 Task: Add the task  Upgrade and migrate company vendor management to a cloud-based solution to the section Gravity Assist in the project BeyondTech and add a Due Date to the respective task as 2024/01/07
Action: Mouse moved to (604, 453)
Screenshot: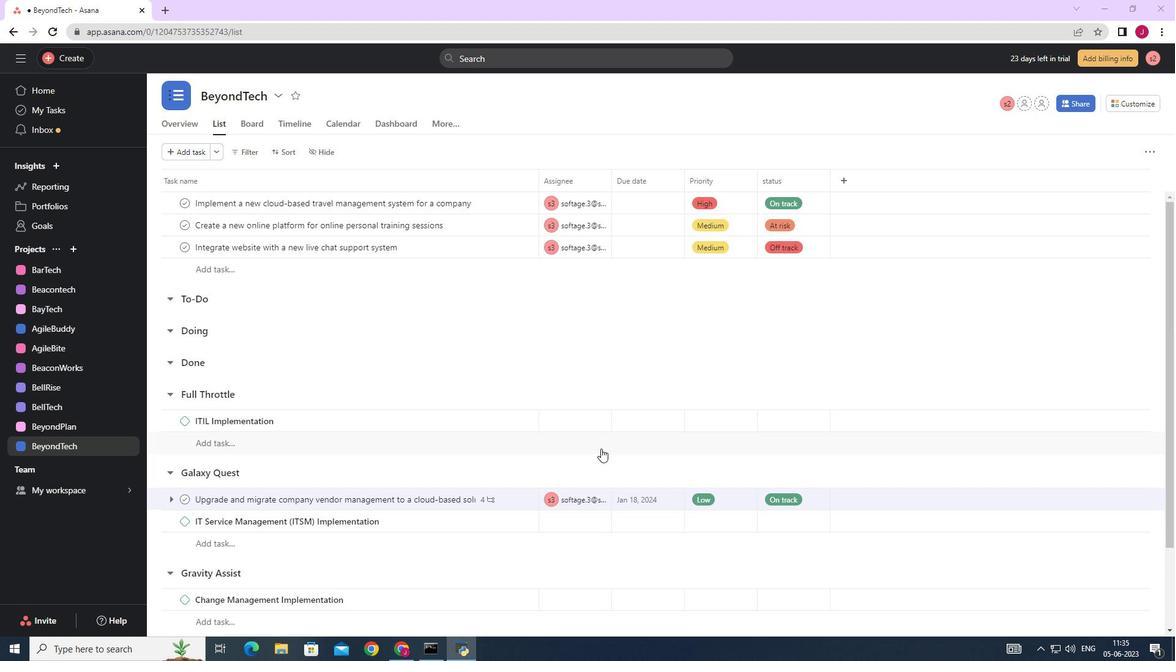 
Action: Mouse scrolled (604, 452) with delta (0, 0)
Screenshot: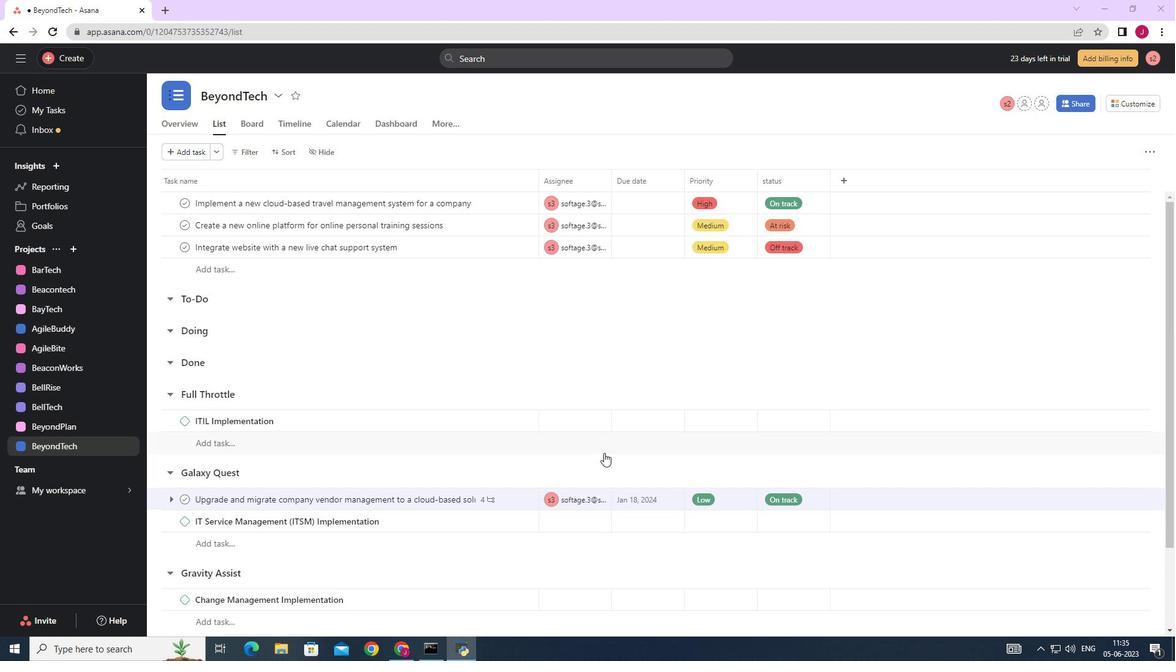 
Action: Mouse scrolled (604, 452) with delta (0, 0)
Screenshot: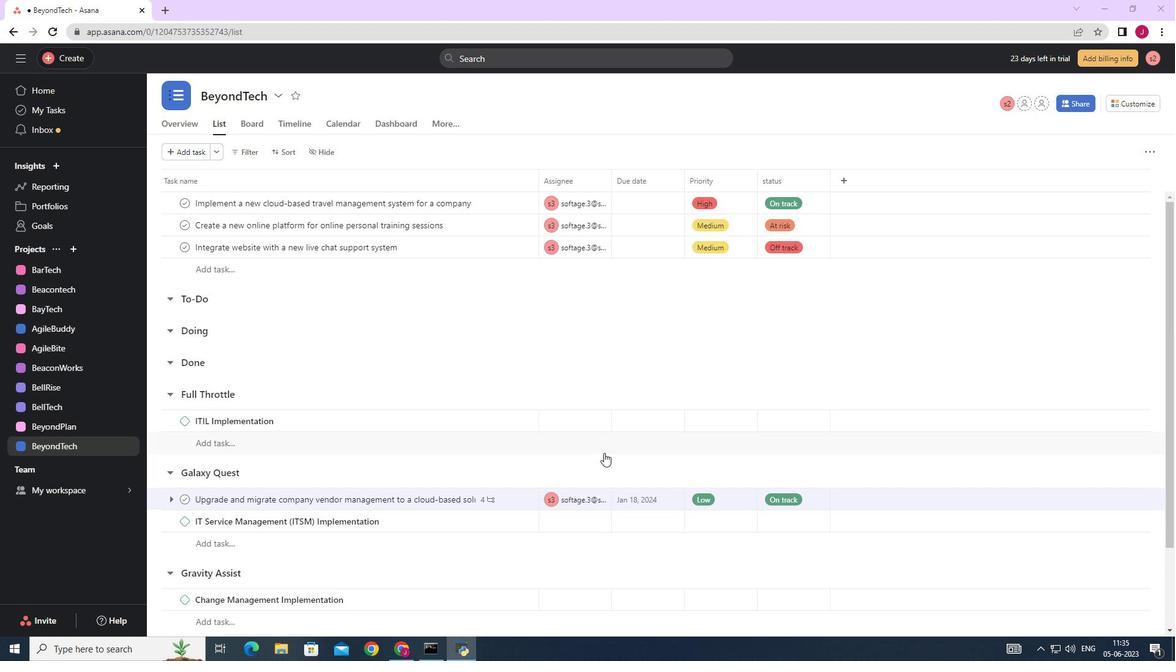 
Action: Mouse scrolled (604, 452) with delta (0, 0)
Screenshot: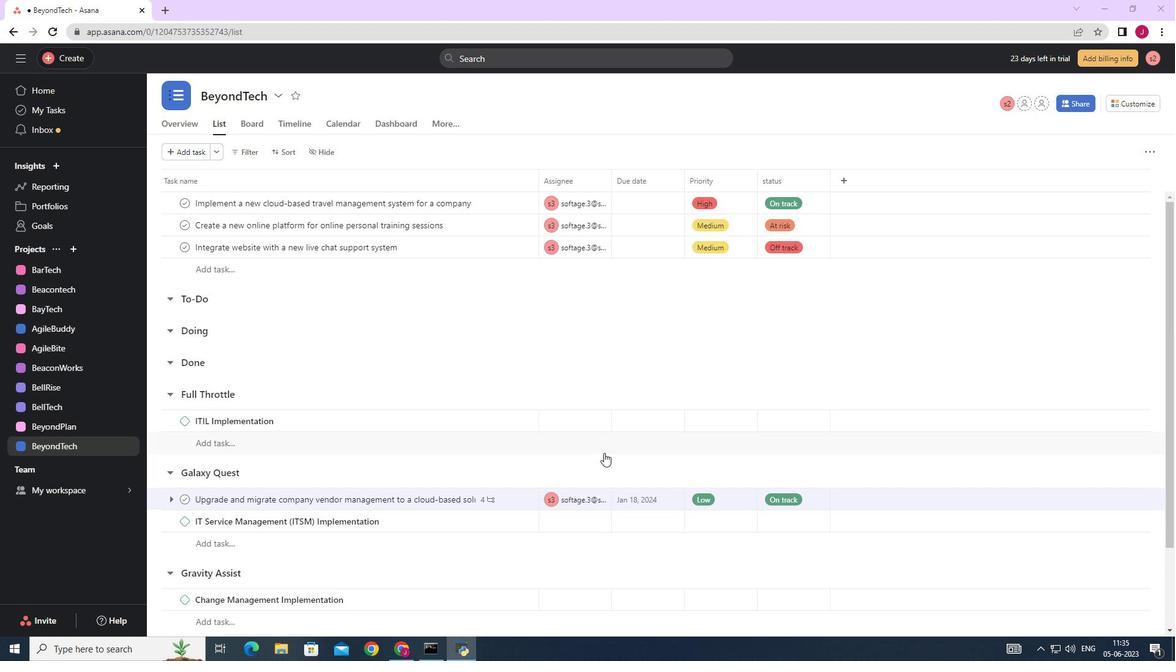 
Action: Mouse scrolled (604, 452) with delta (0, 0)
Screenshot: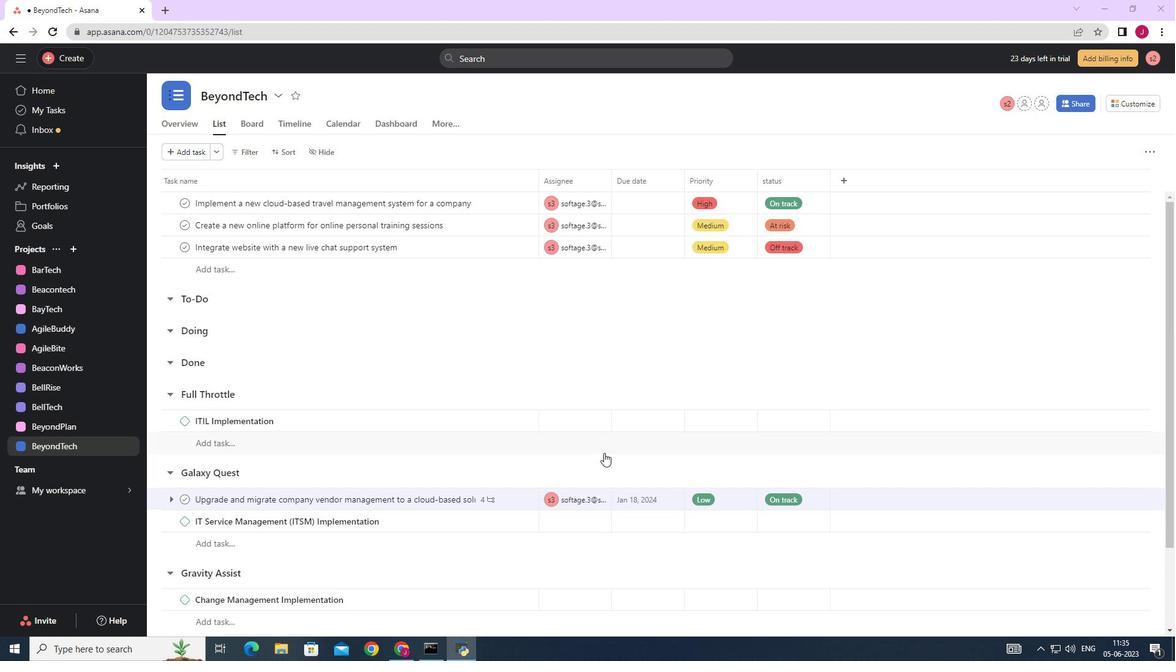 
Action: Mouse moved to (506, 401)
Screenshot: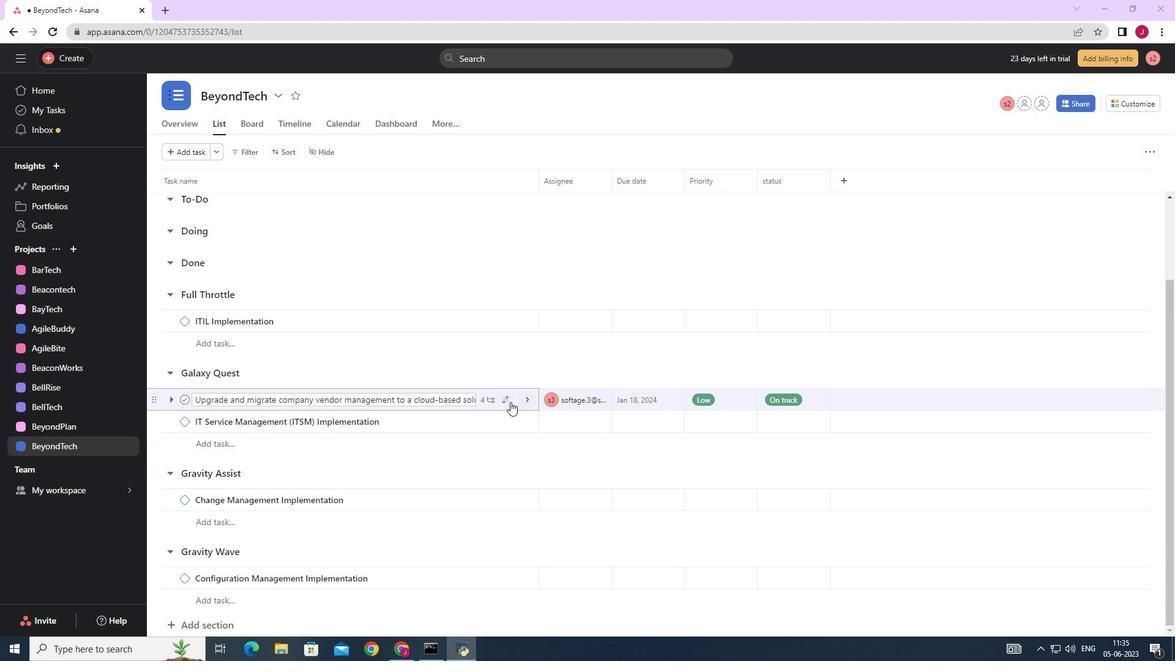 
Action: Mouse pressed left at (506, 401)
Screenshot: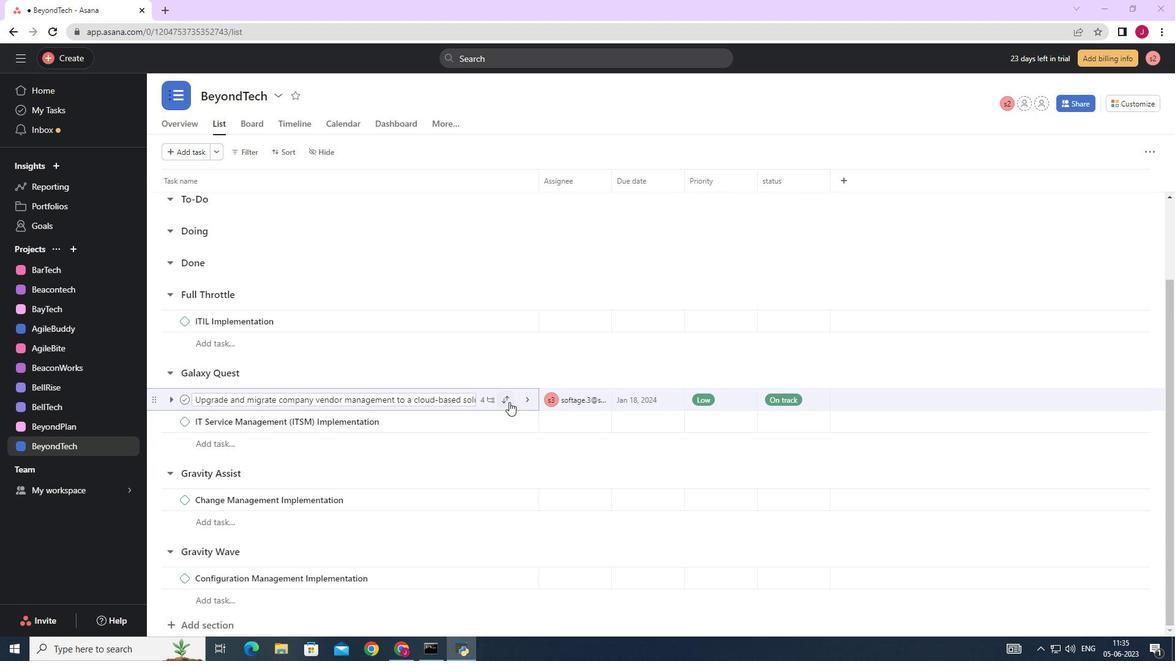 
Action: Mouse moved to (443, 585)
Screenshot: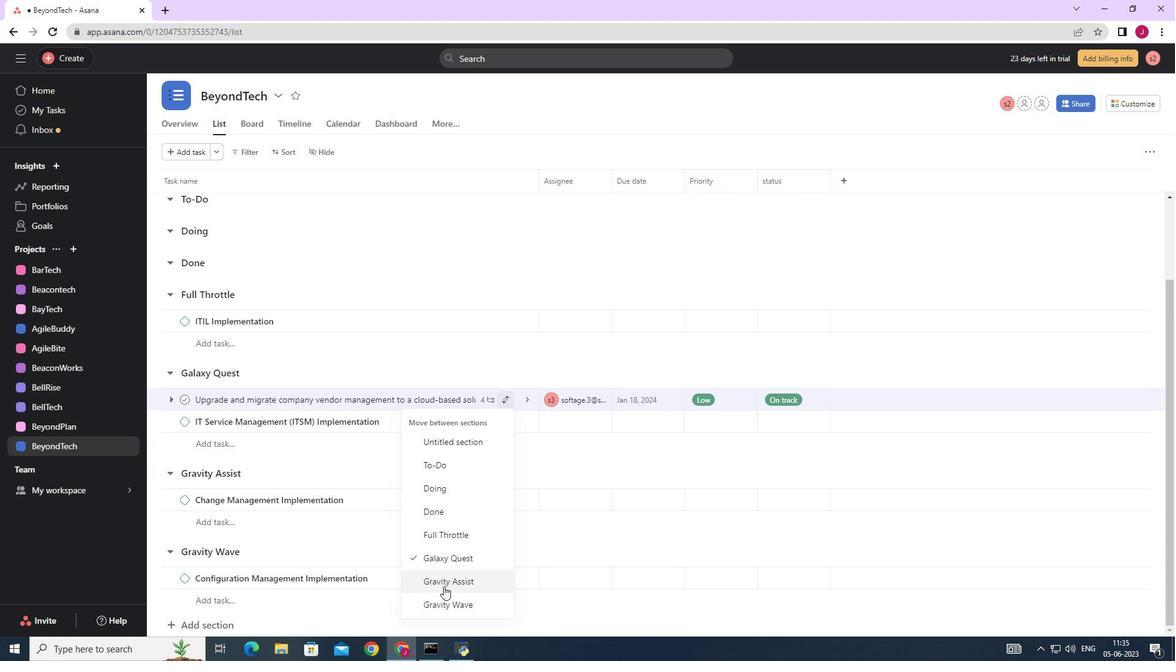 
Action: Mouse pressed left at (443, 585)
Screenshot: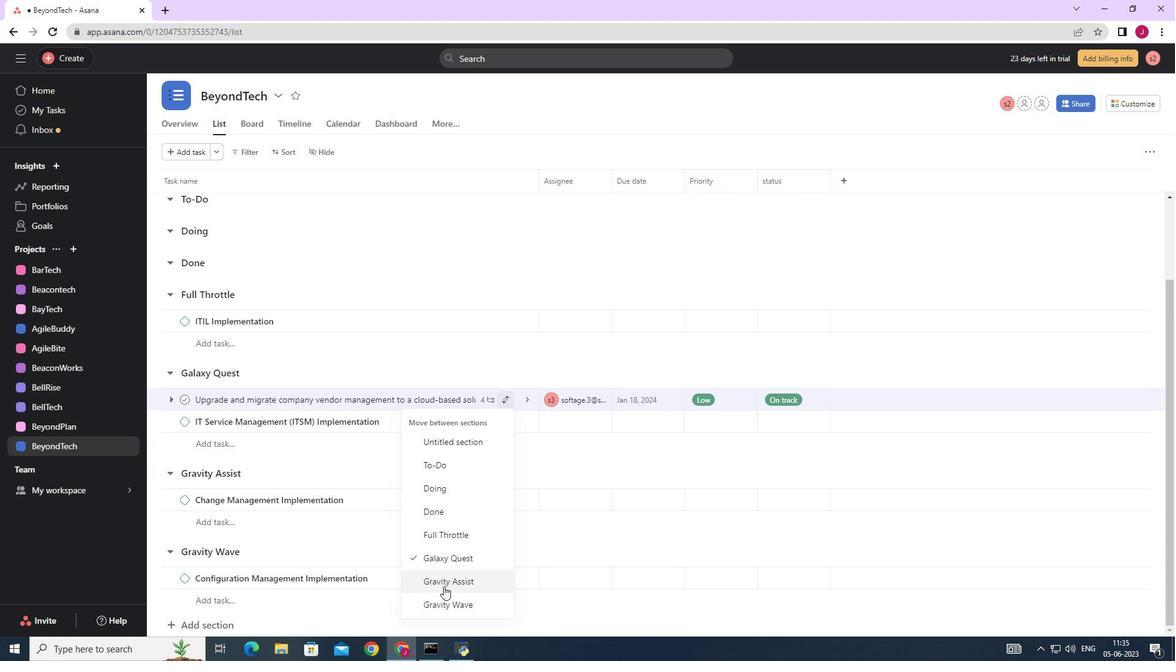 
Action: Mouse moved to (675, 478)
Screenshot: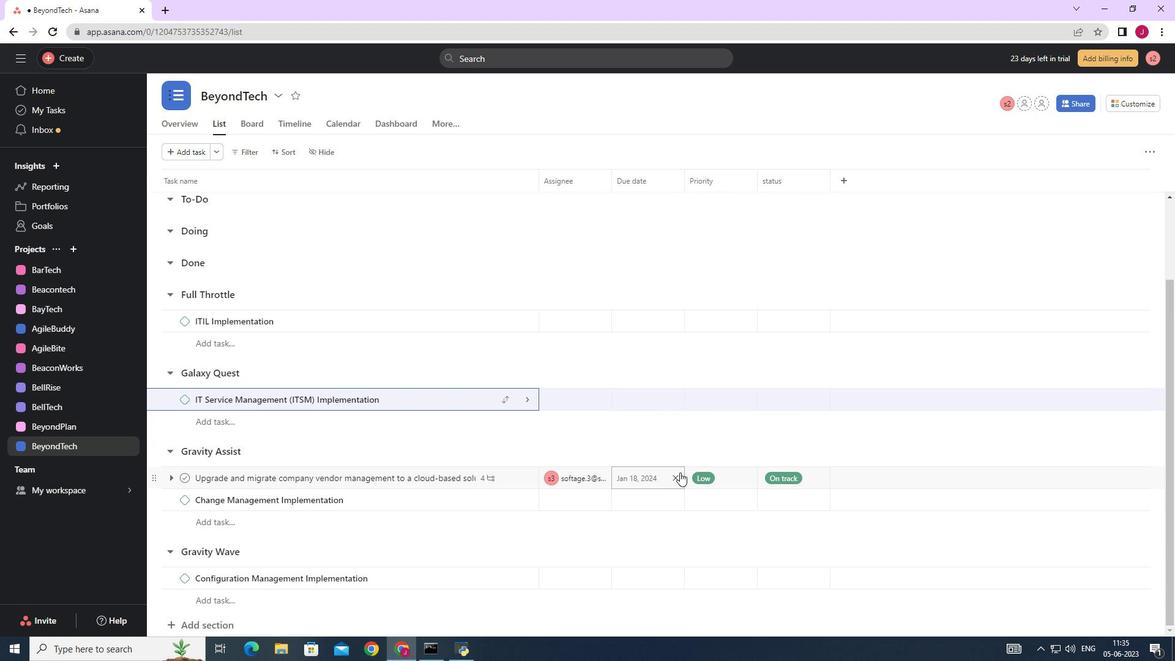
Action: Mouse pressed left at (675, 478)
Screenshot: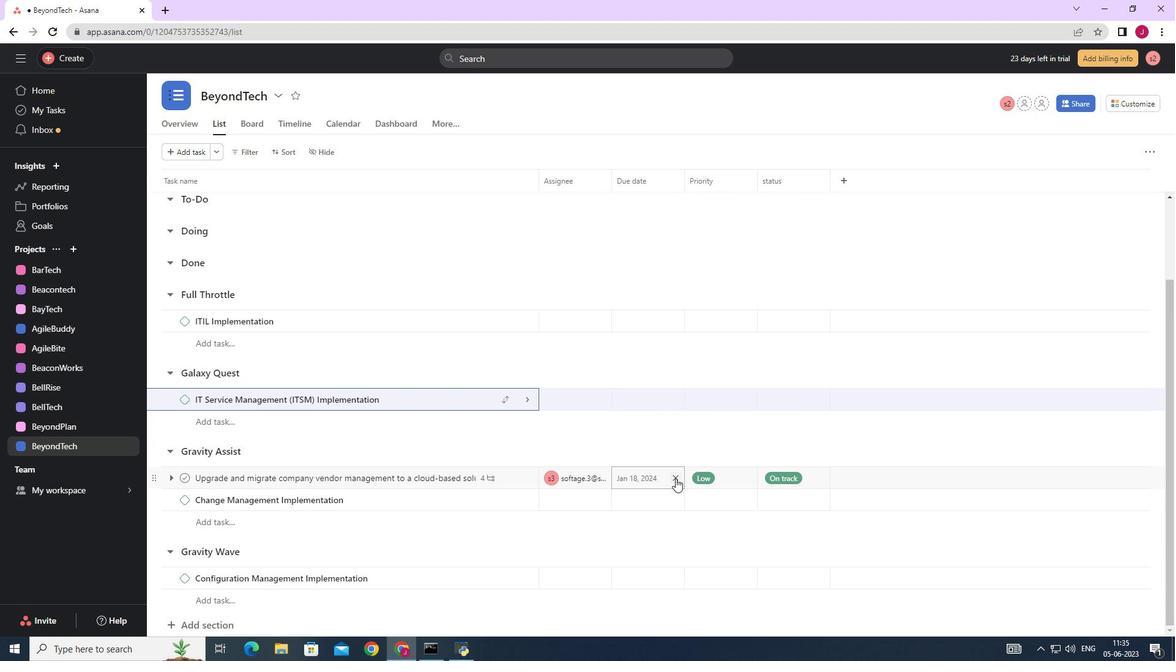 
Action: Mouse moved to (637, 479)
Screenshot: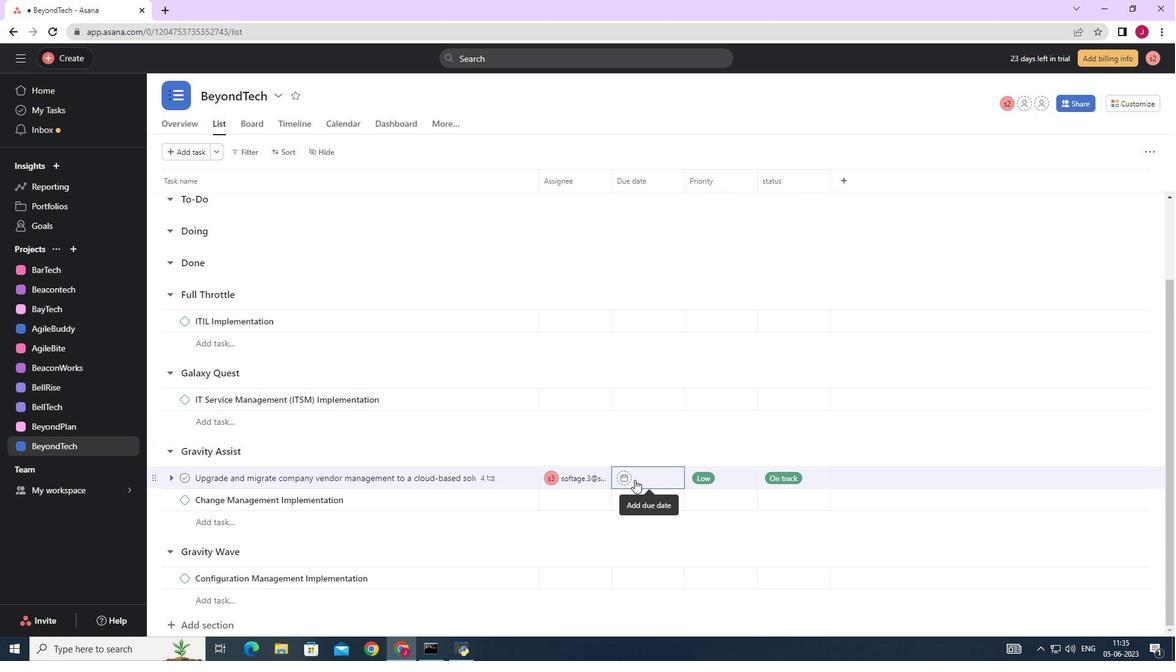 
Action: Mouse pressed left at (637, 479)
Screenshot: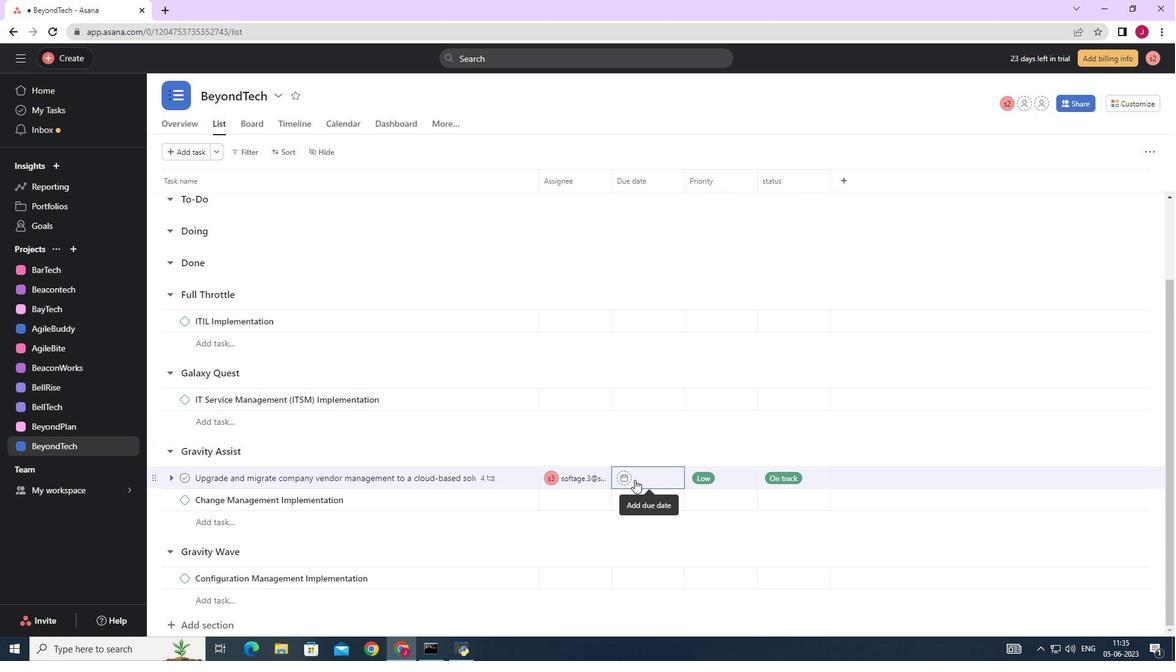 
Action: Mouse moved to (770, 284)
Screenshot: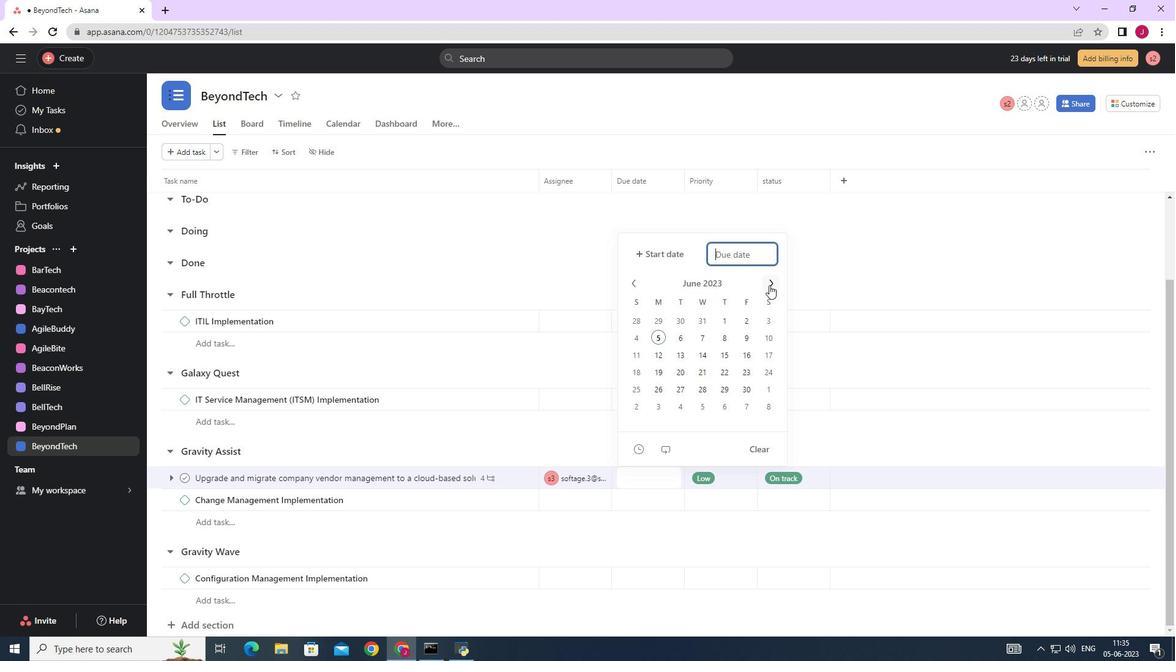 
Action: Mouse pressed left at (770, 284)
Screenshot: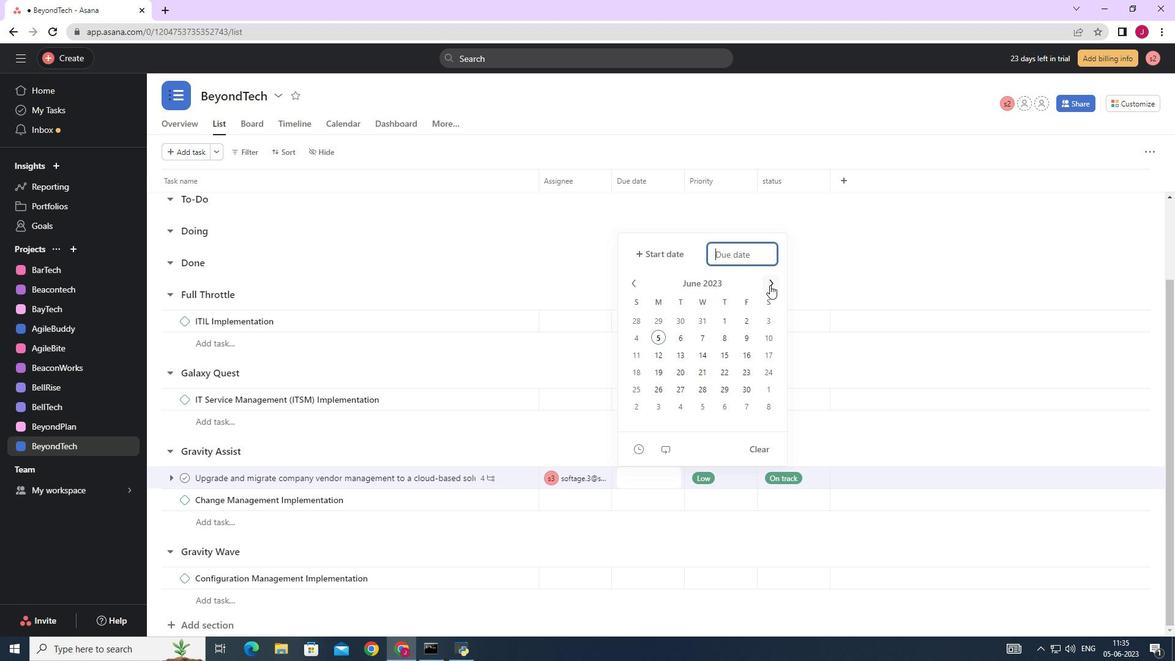 
Action: Mouse pressed left at (770, 284)
Screenshot: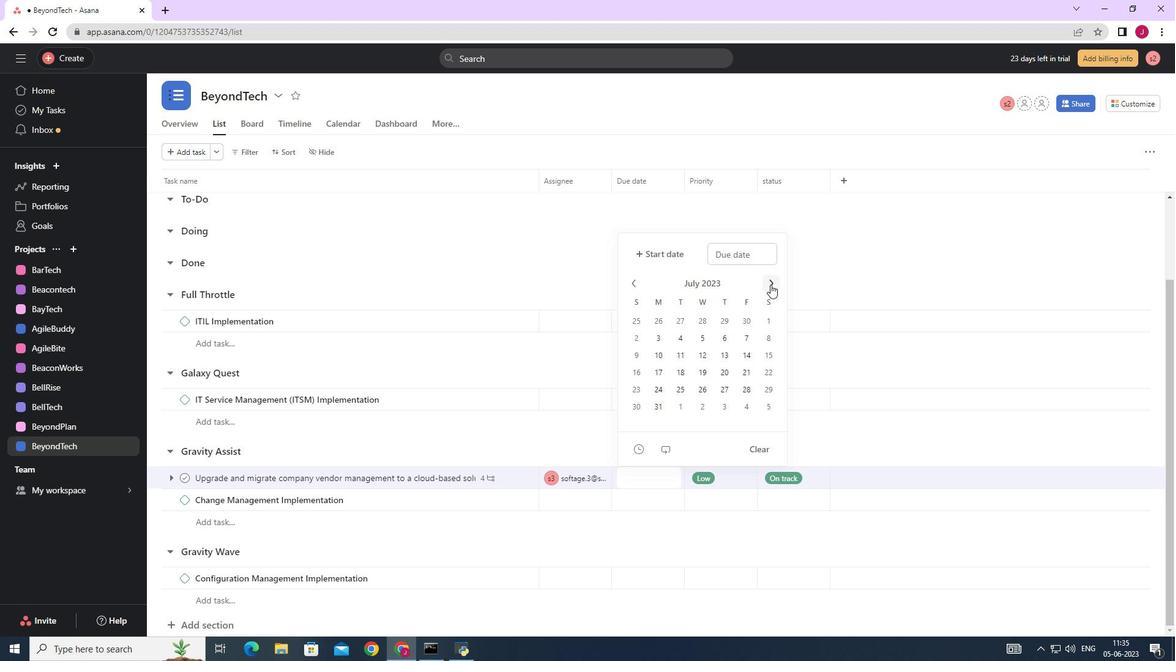 
Action: Mouse pressed left at (770, 284)
Screenshot: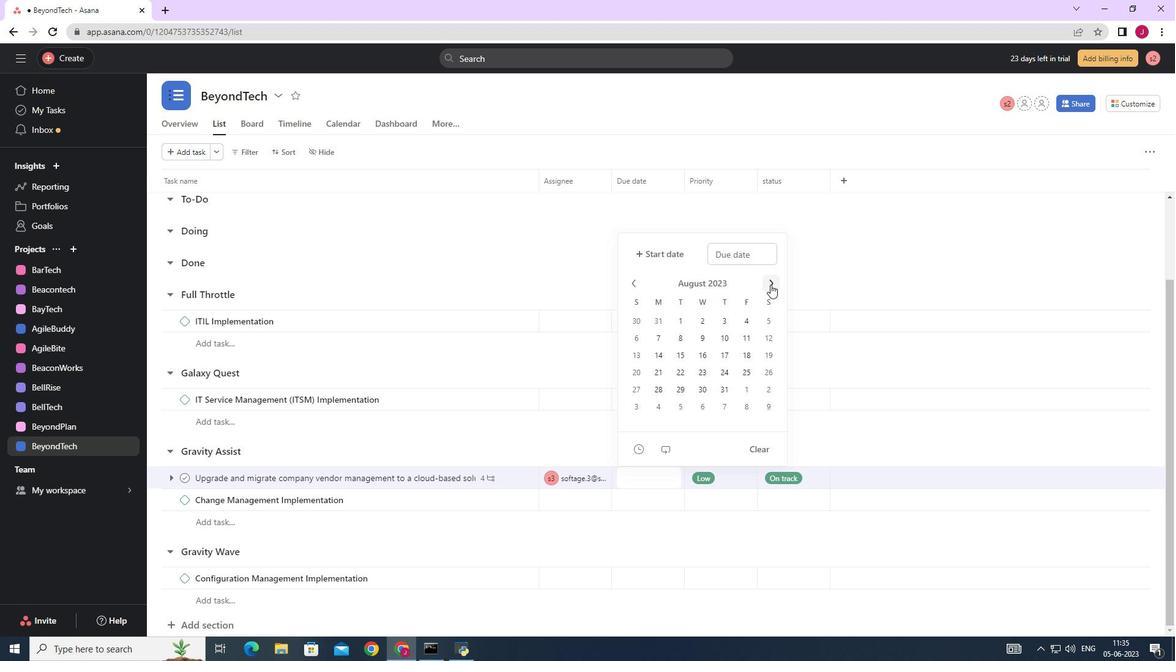 
Action: Mouse pressed left at (770, 284)
Screenshot: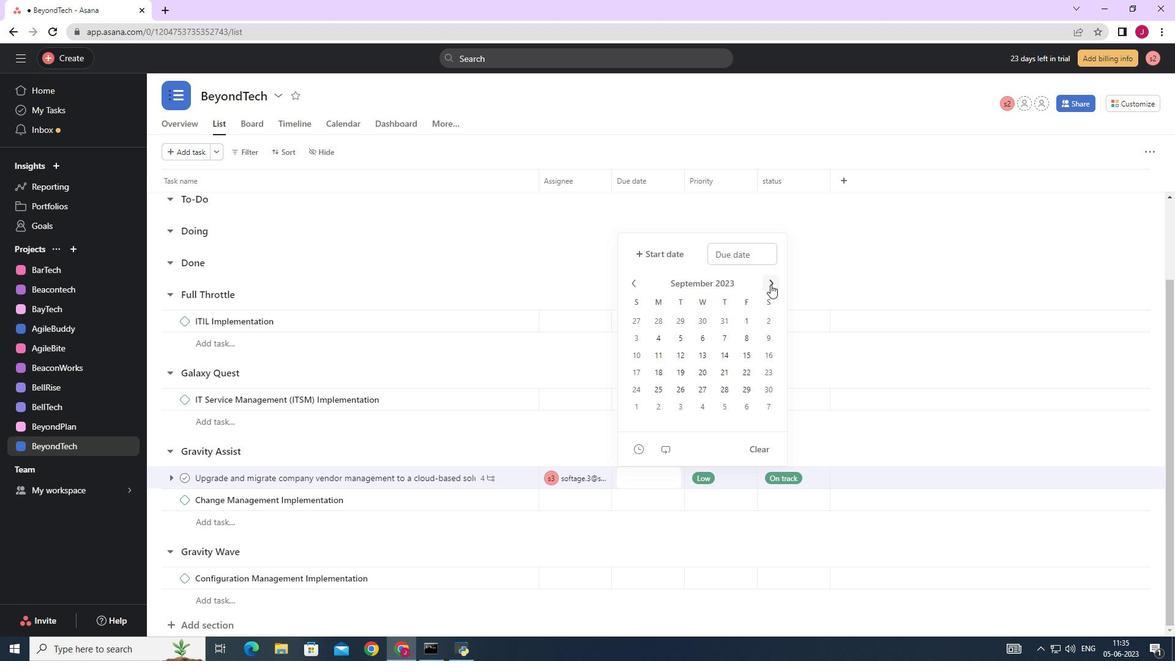 
Action: Mouse pressed left at (770, 284)
Screenshot: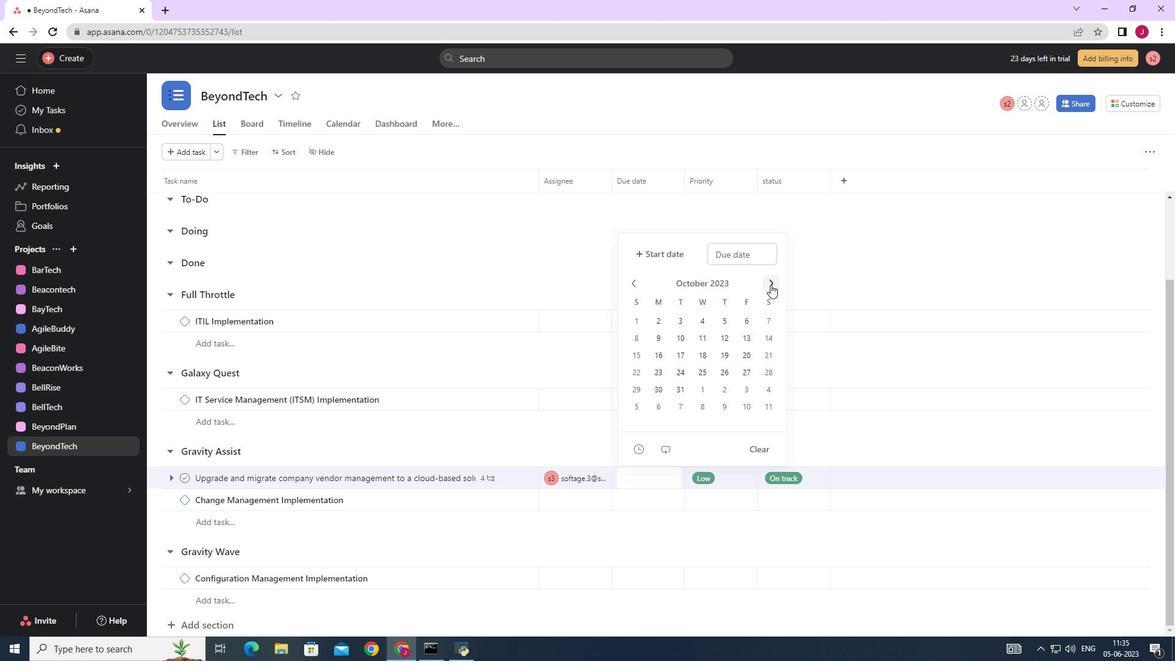 
Action: Mouse pressed left at (770, 284)
Screenshot: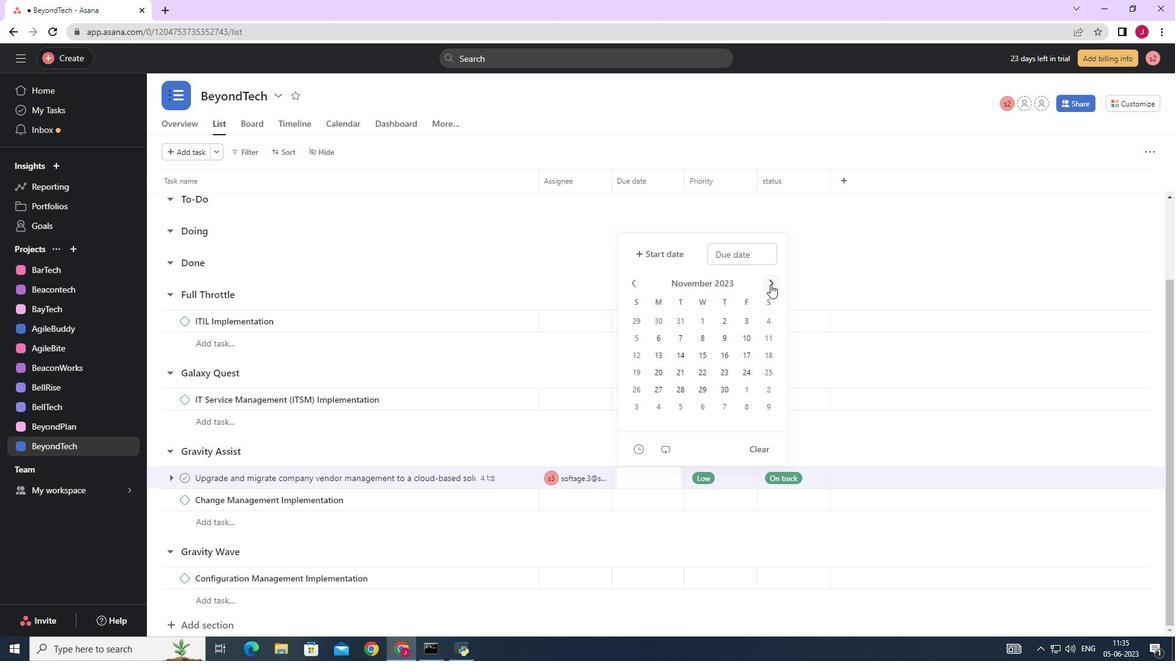 
Action: Mouse pressed left at (770, 284)
Screenshot: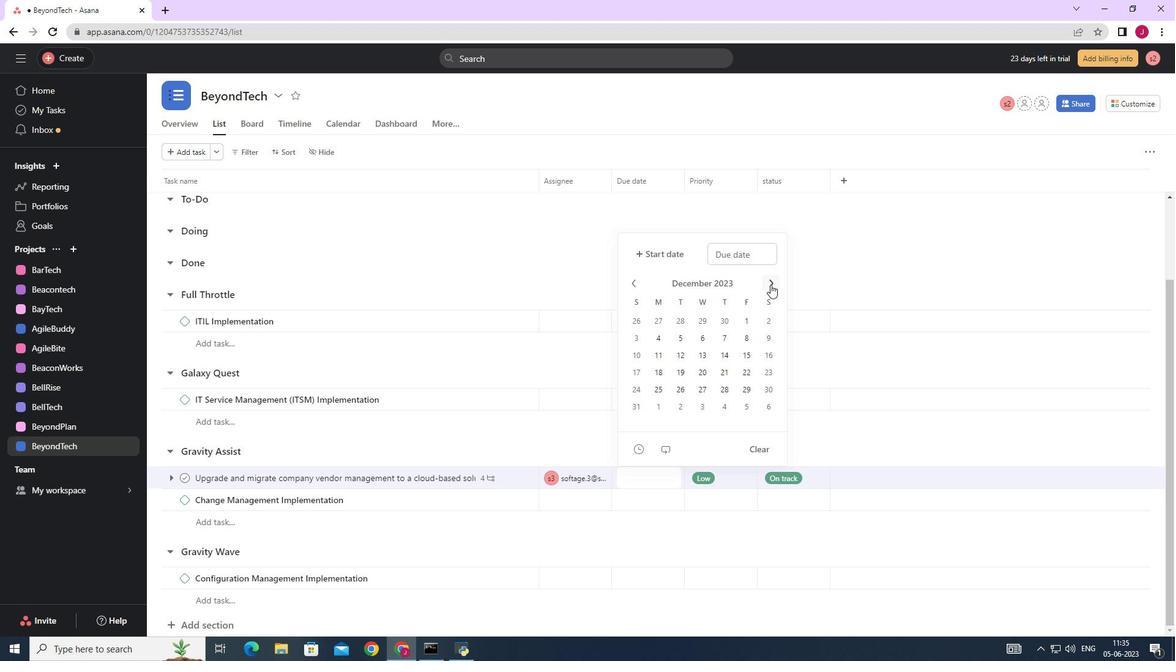 
Action: Mouse moved to (634, 335)
Screenshot: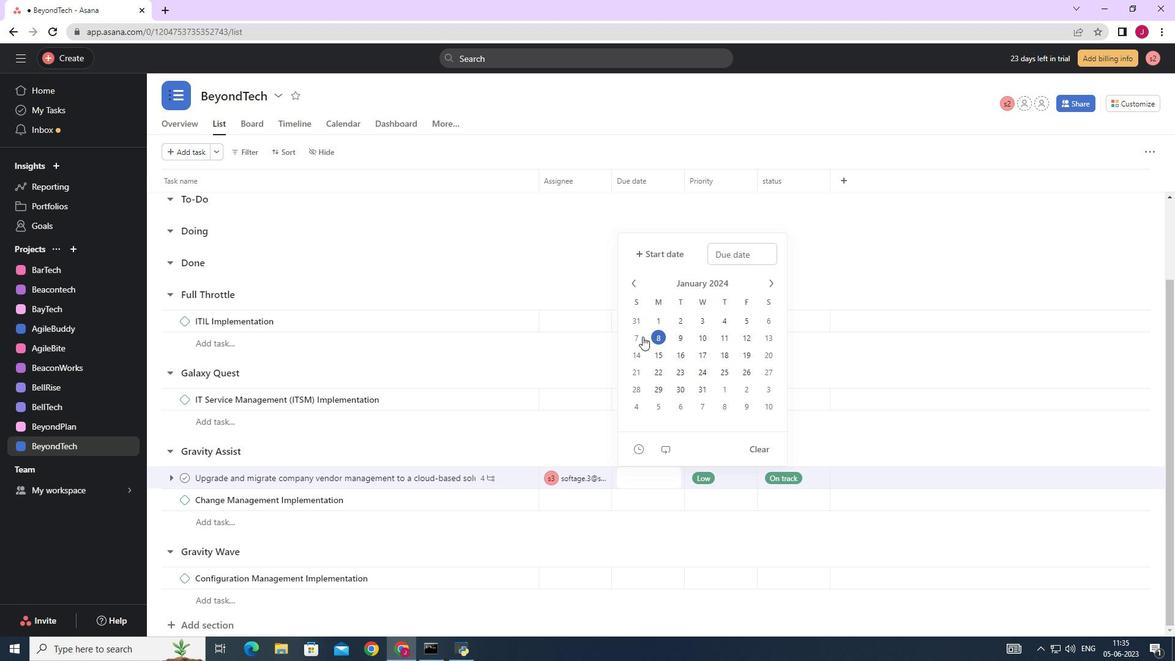 
Action: Mouse pressed left at (634, 335)
Screenshot: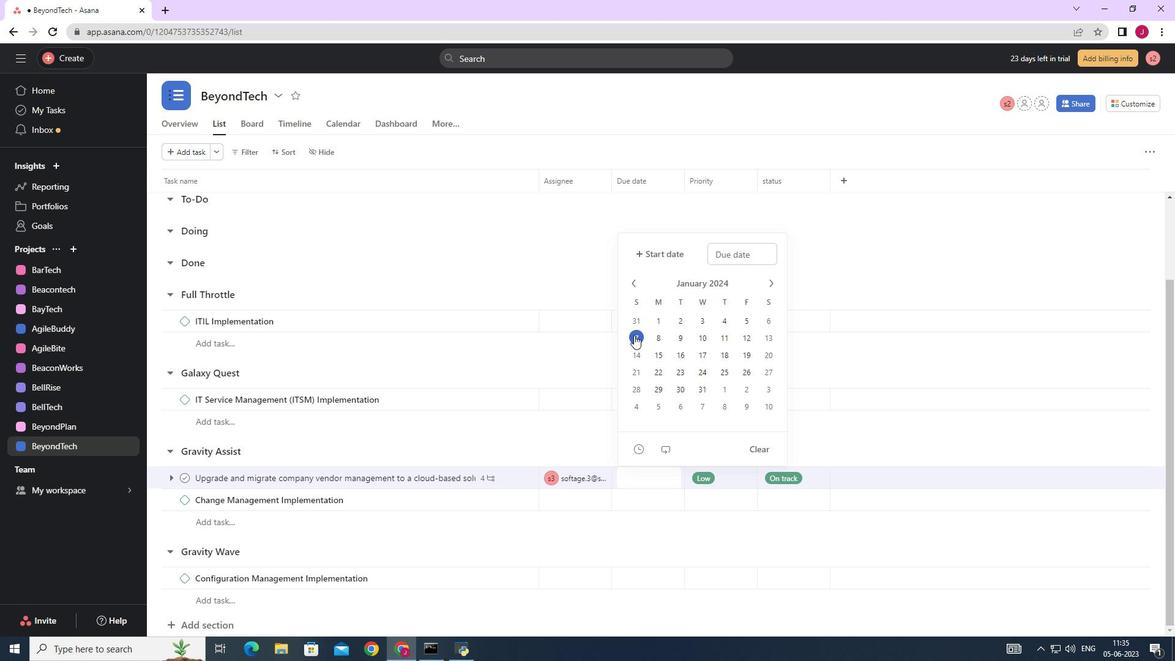 
Action: Mouse moved to (874, 266)
Screenshot: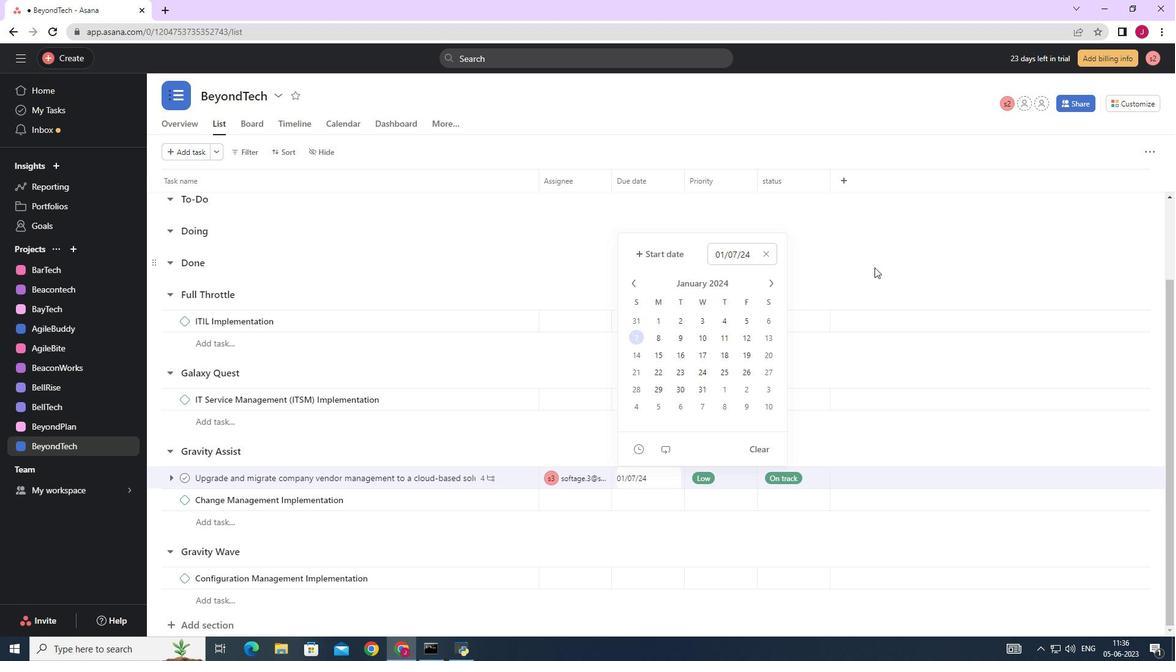 
Action: Mouse pressed left at (874, 266)
Screenshot: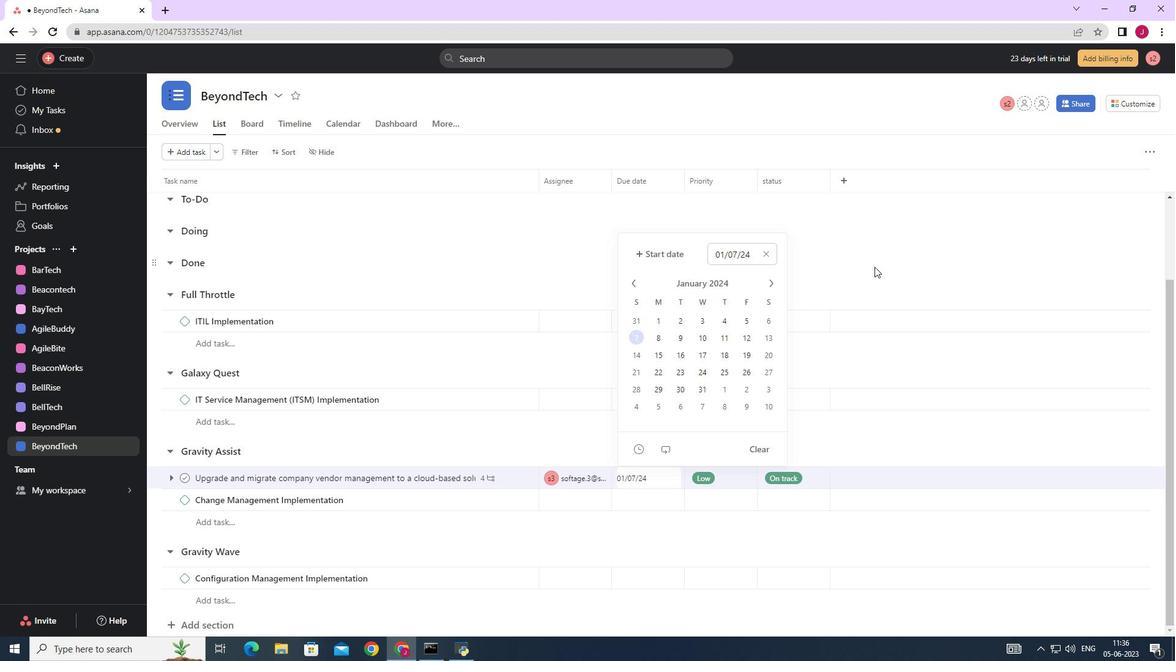
